 Task: Create Card User Retention Review in Board Project Management Platforms and Tools to Workspace IT Consulting Services. Create Card Dietetics Conference Review in Board Brand Guidelines Development and Implementation to Workspace IT Consulting Services. Create Card User Experience Review in Board Business Model Value Proposition Design and Validation to Workspace IT Consulting Services
Action: Mouse moved to (230, 136)
Screenshot: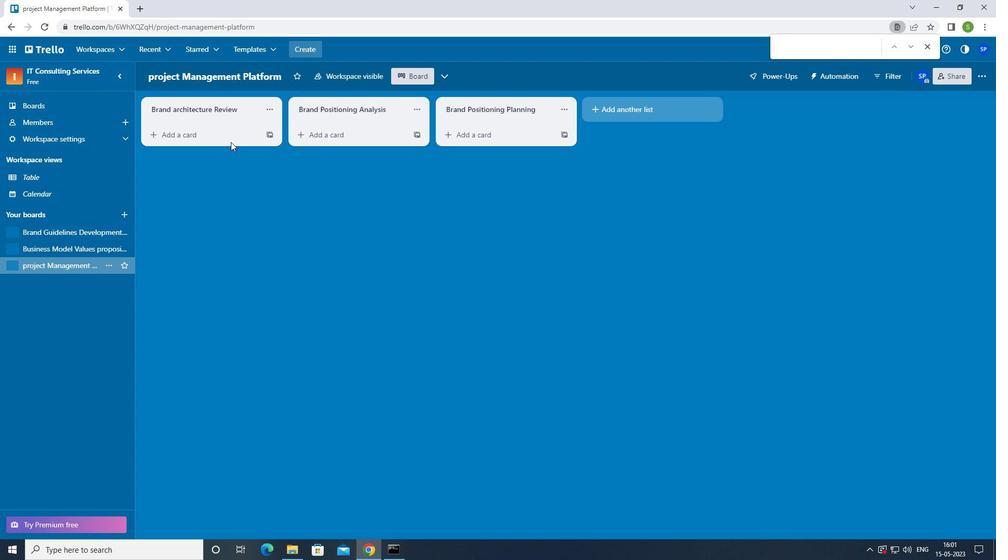 
Action: Mouse pressed left at (230, 136)
Screenshot: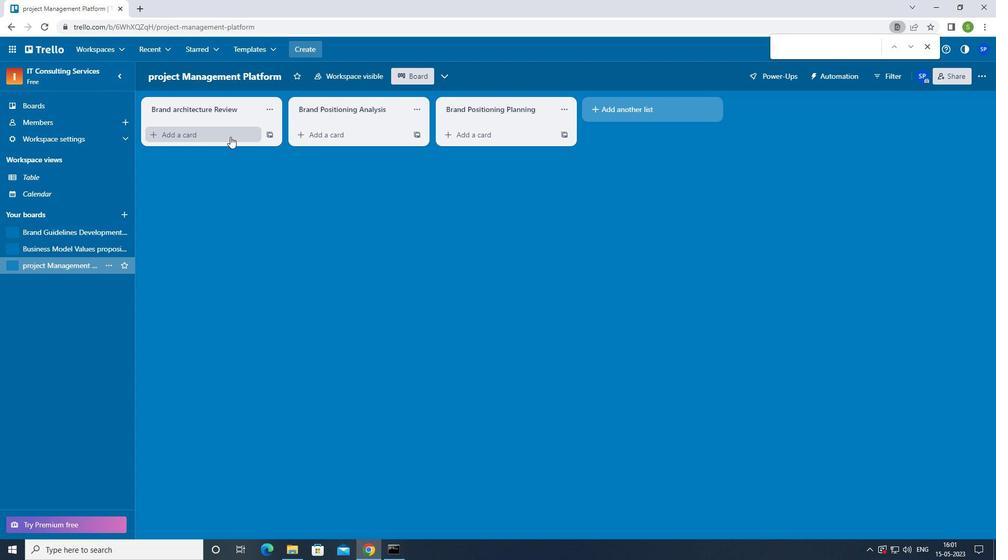 
Action: Mouse moved to (313, 332)
Screenshot: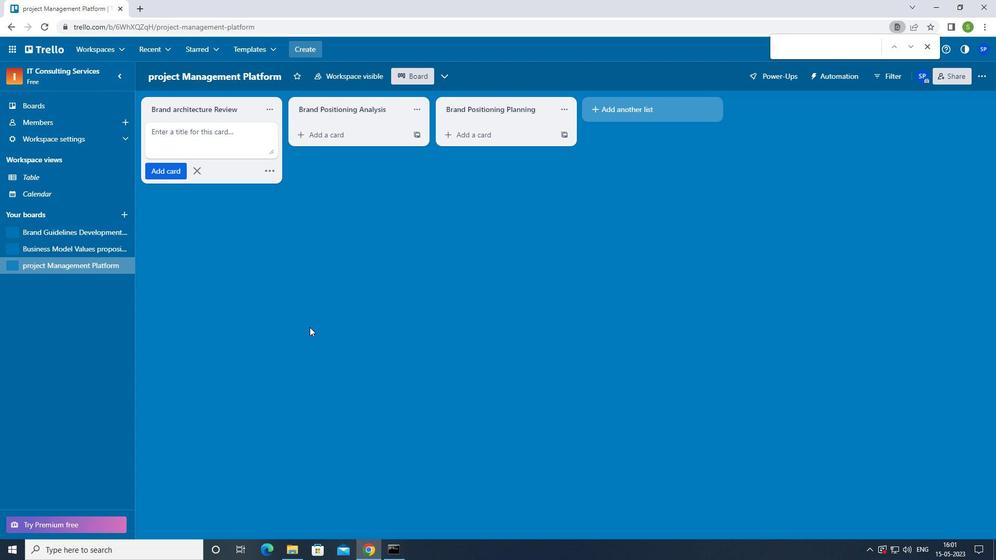 
Action: Key pressed <Key.shift_r>User<Key.space><Key.shift>RETENTION<Key.space><Key.shift>REVIEW<Key.enter>
Screenshot: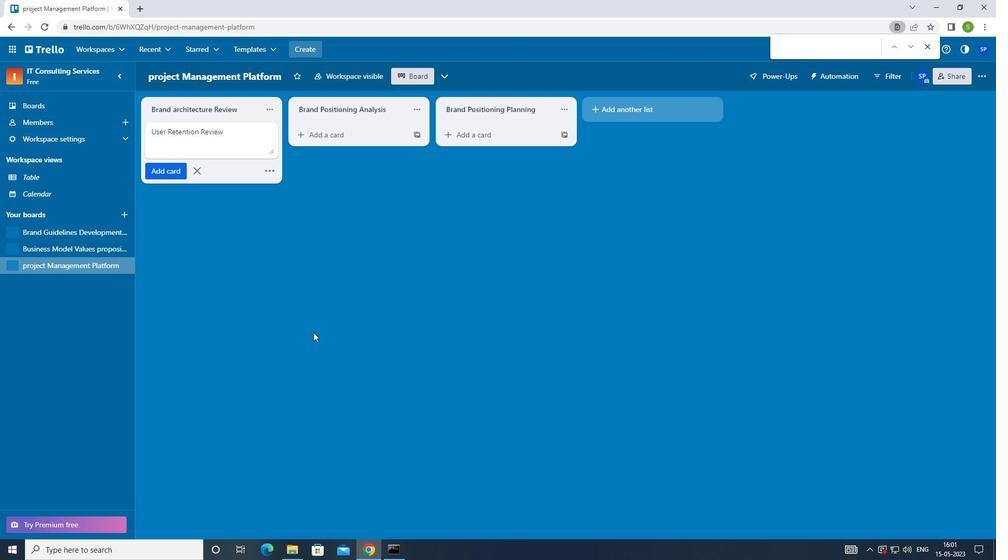 
Action: Mouse moved to (93, 231)
Screenshot: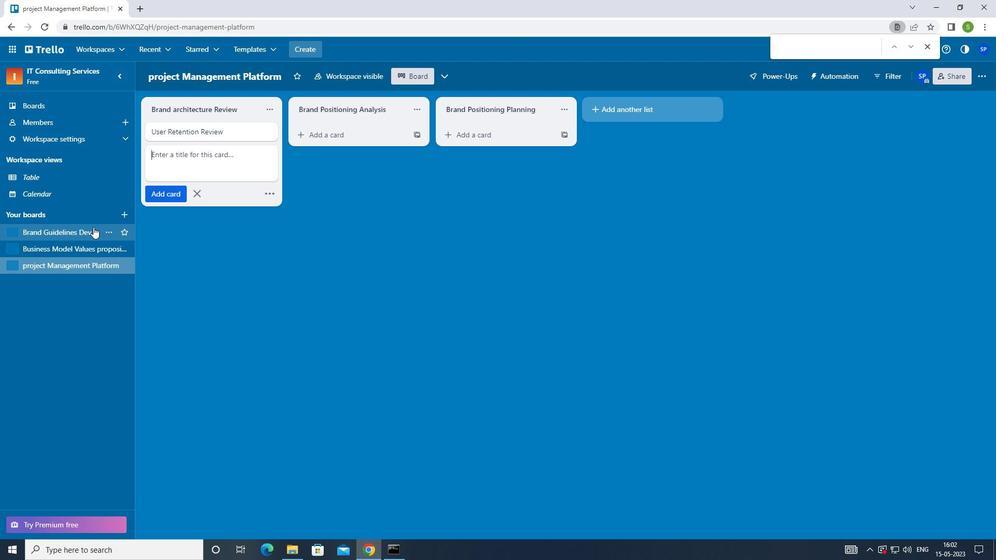 
Action: Mouse pressed left at (93, 231)
Screenshot: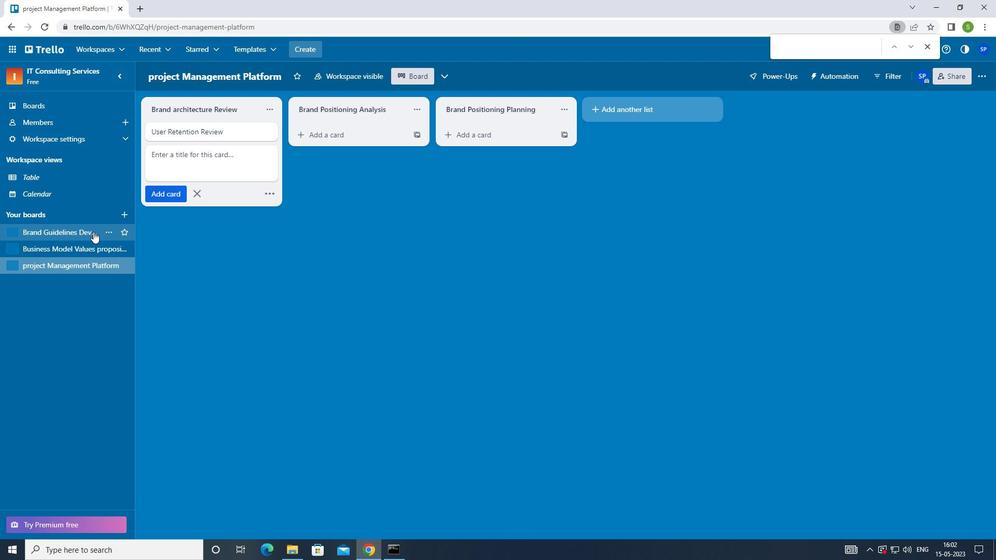 
Action: Mouse moved to (196, 134)
Screenshot: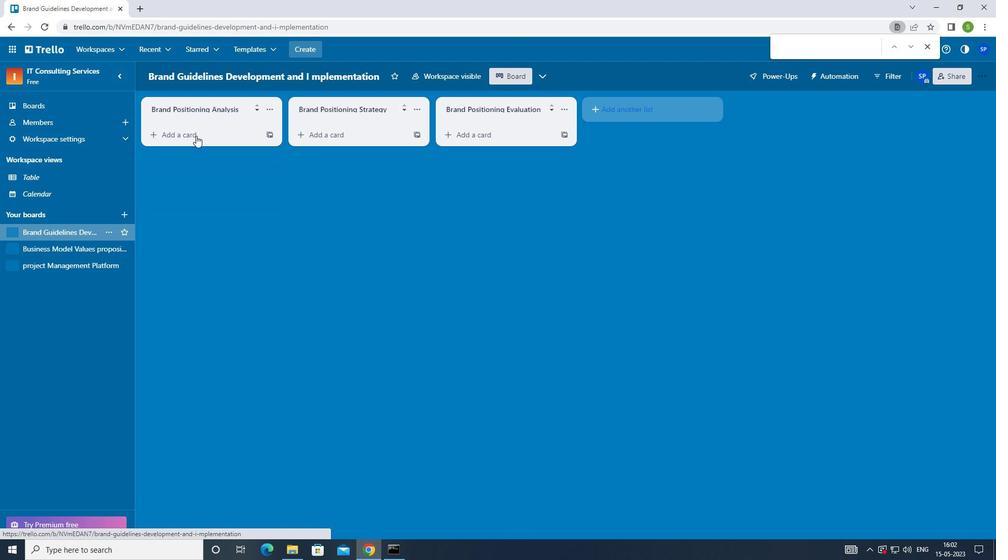 
Action: Mouse pressed left at (196, 134)
Screenshot: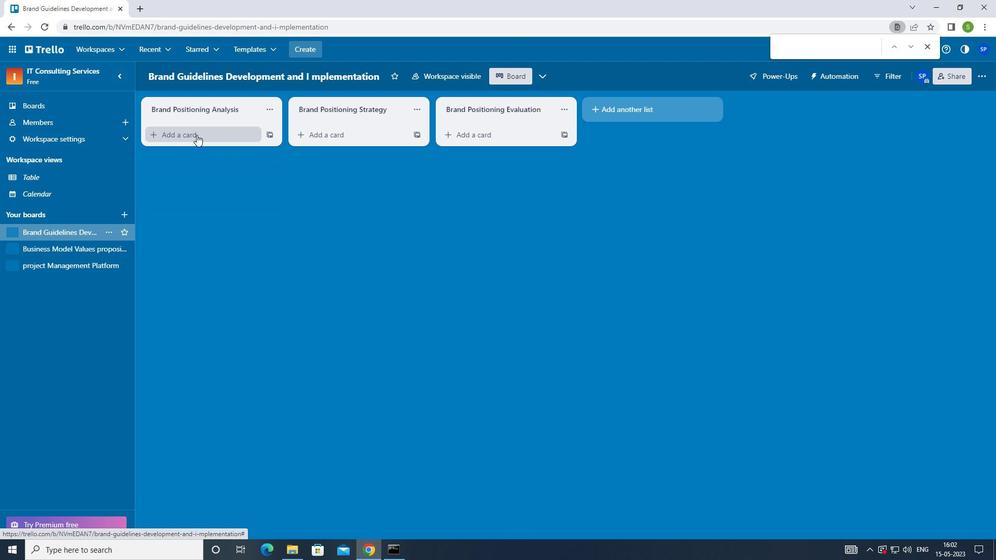 
Action: Mouse moved to (240, 246)
Screenshot: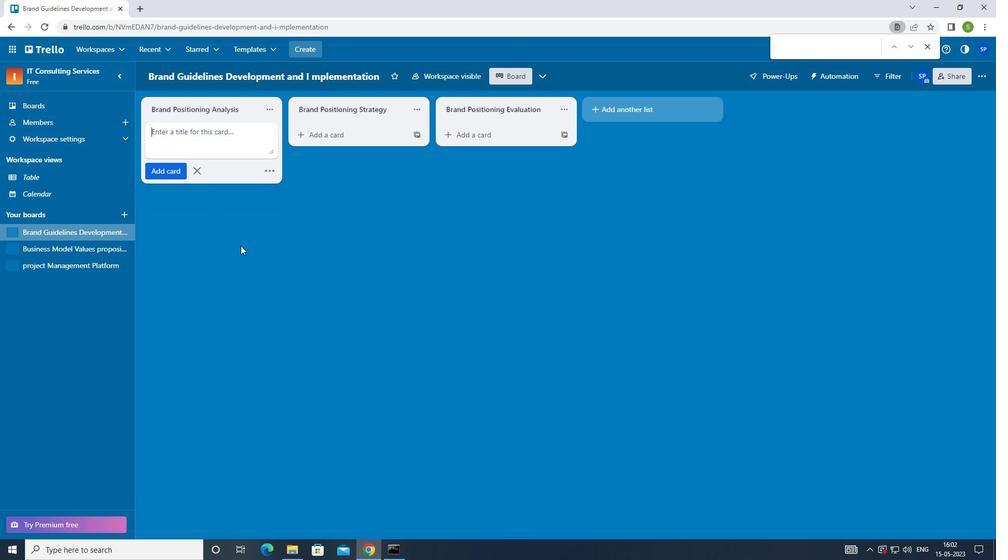 
Action: Key pressed <Key.shift>DIETETICS<Key.space><Key.shift>CONFERENCE<Key.space><Key.shift>REVIEW<Key.enter>
Screenshot: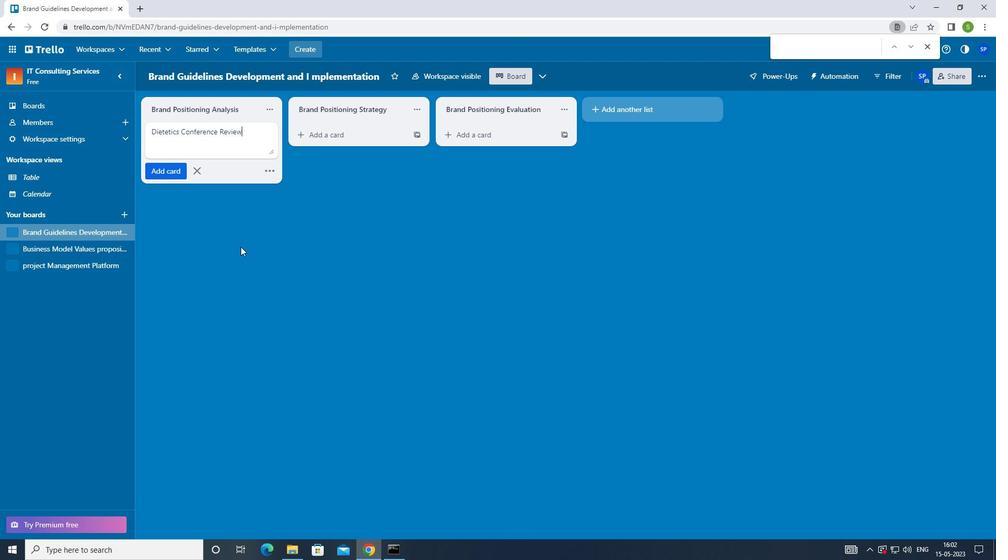 
Action: Mouse moved to (77, 248)
Screenshot: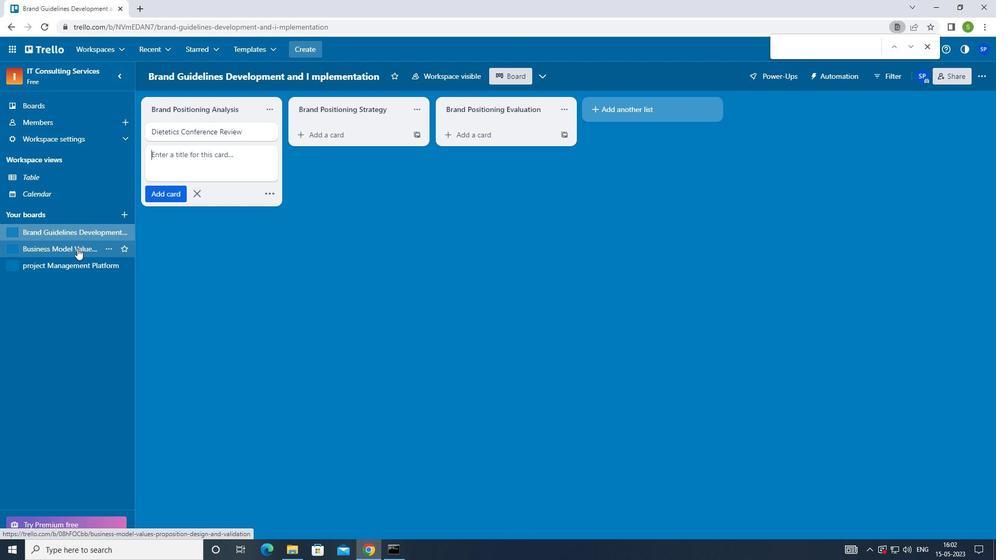 
Action: Mouse pressed left at (77, 248)
Screenshot: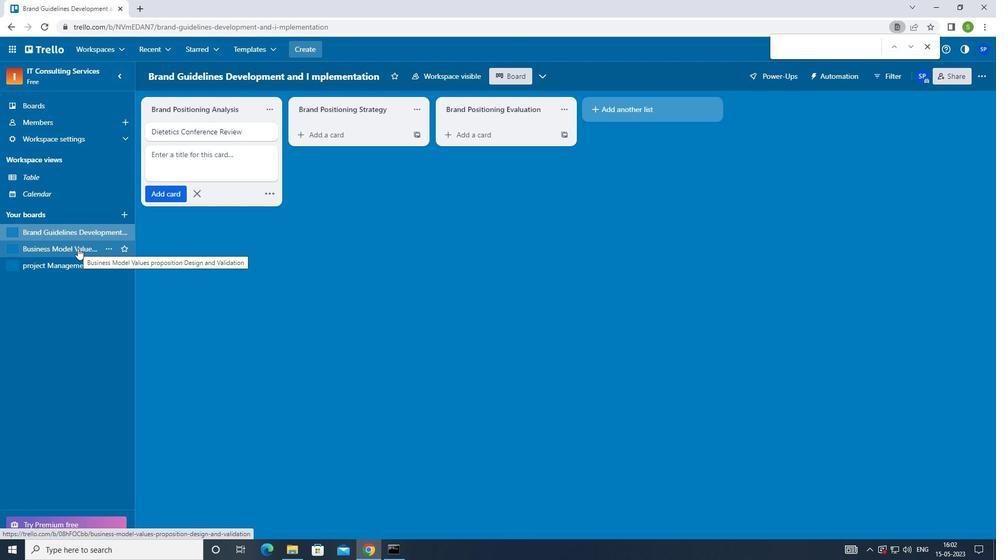 
Action: Mouse moved to (192, 139)
Screenshot: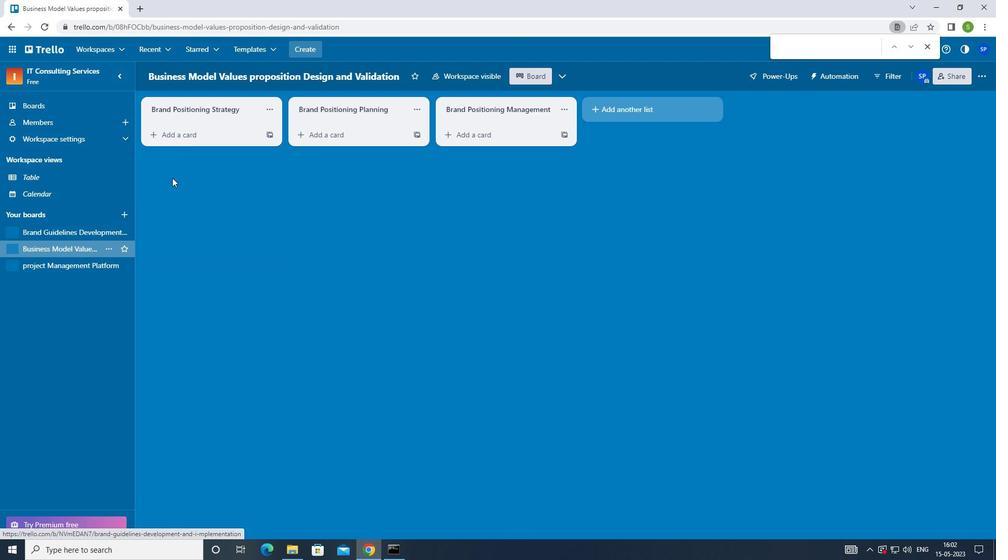
Action: Mouse pressed left at (192, 139)
Screenshot: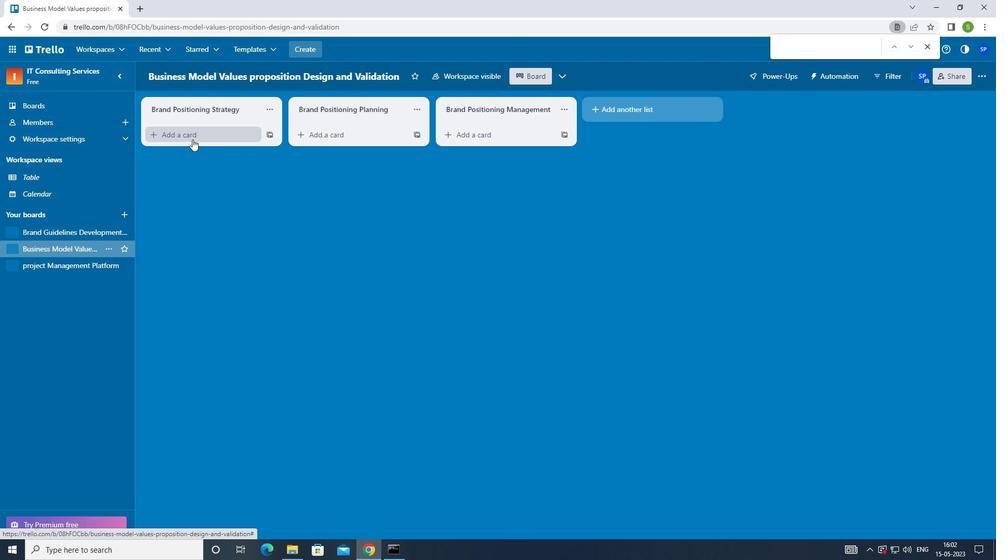 
Action: Mouse moved to (236, 280)
Screenshot: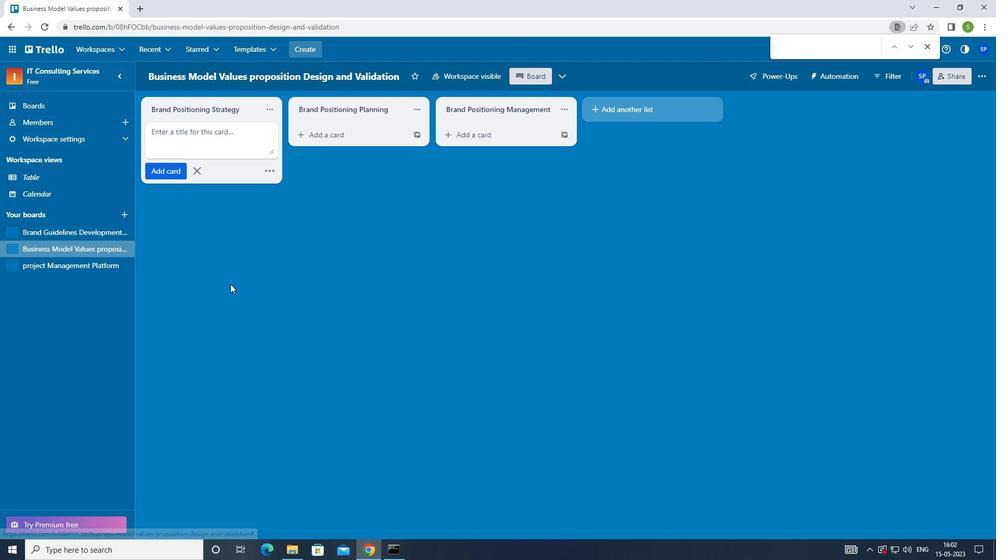 
Action: Key pressed <Key.shift_r>USER<Key.space><Key.shift>EXPERIENCE<Key.space><Key.shift>REVIEW<Key.enter><Key.f8>
Screenshot: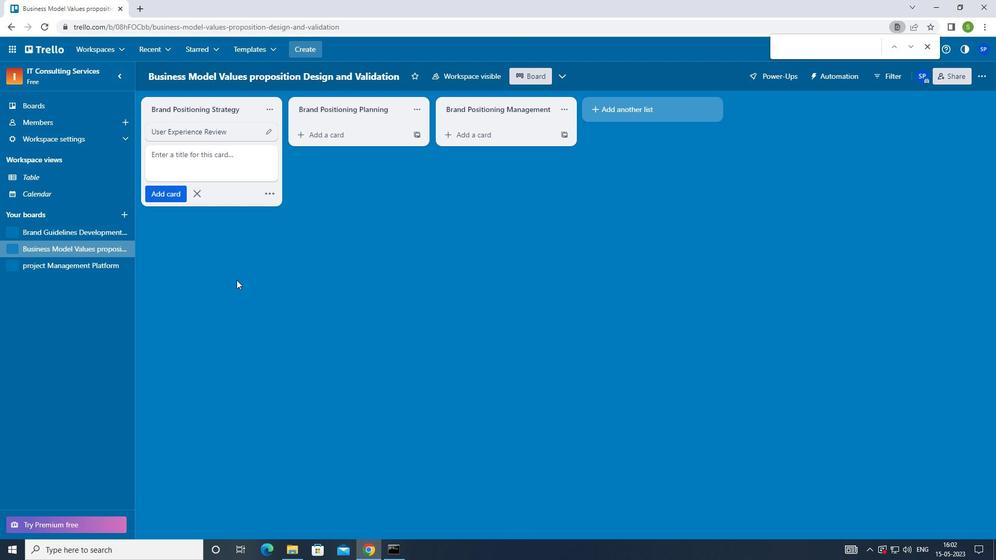 
